 Task: Add the task  Implement a rating and review system for the app to the section Cosmic Ray in the project TurnkeyTech and add a Due Date to the respective task as 2024/02/19.
Action: Mouse moved to (306, 426)
Screenshot: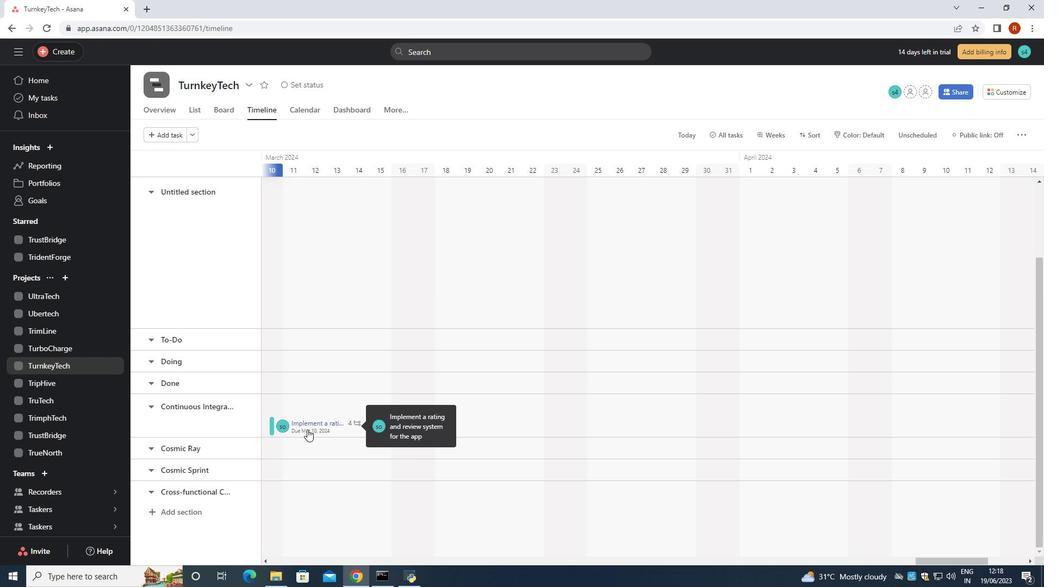 
Action: Mouse pressed left at (306, 426)
Screenshot: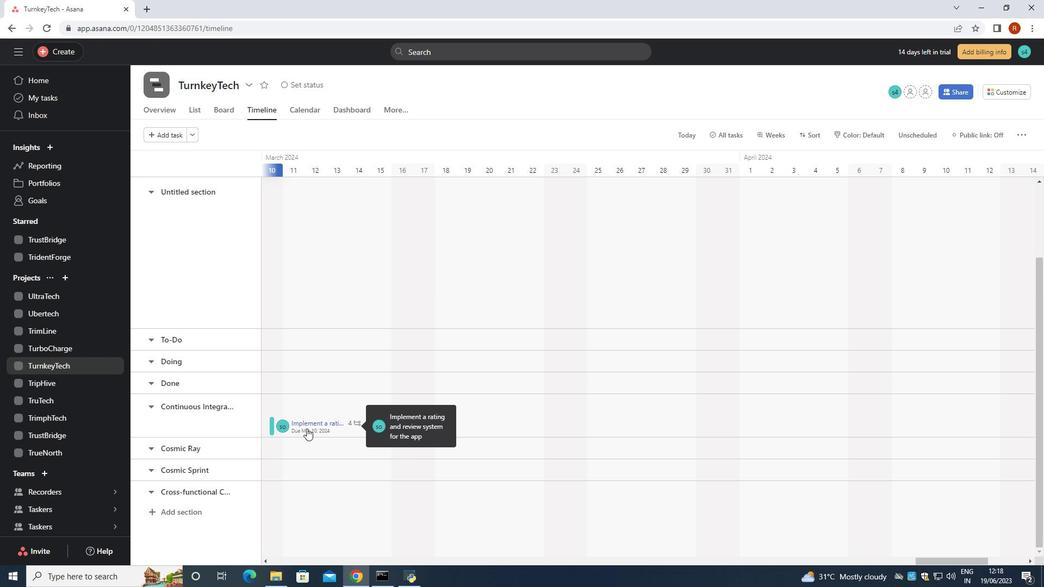 
Action: Mouse moved to (846, 244)
Screenshot: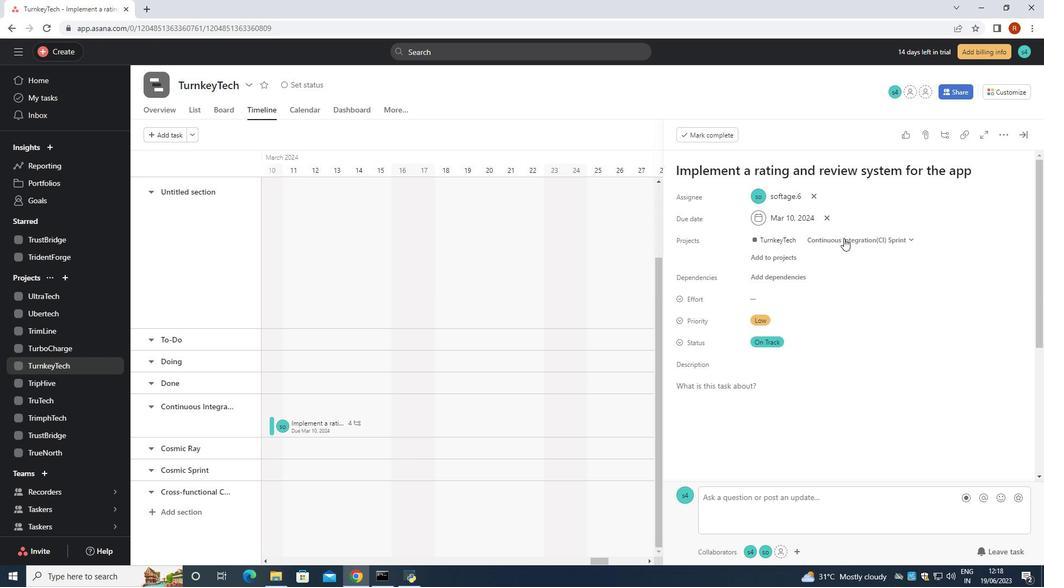 
Action: Mouse pressed left at (846, 244)
Screenshot: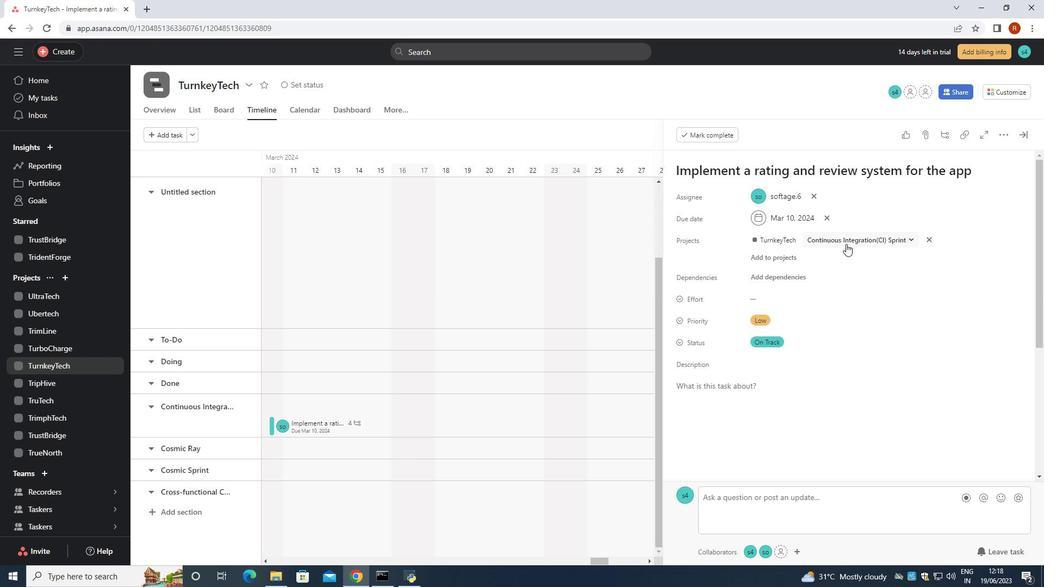 
Action: Mouse moved to (816, 360)
Screenshot: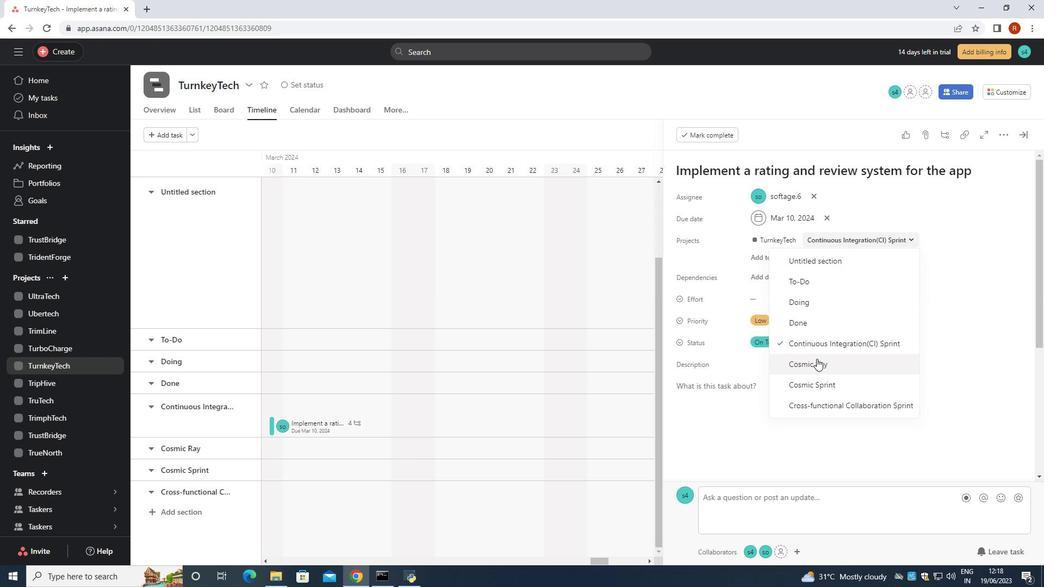 
Action: Mouse pressed left at (816, 360)
Screenshot: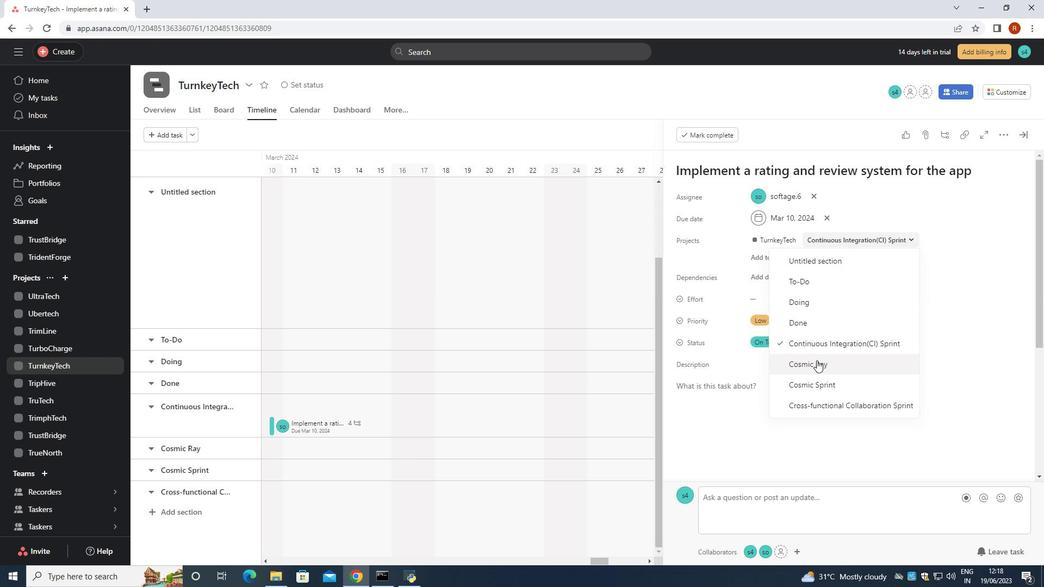 
Action: Mouse moved to (824, 219)
Screenshot: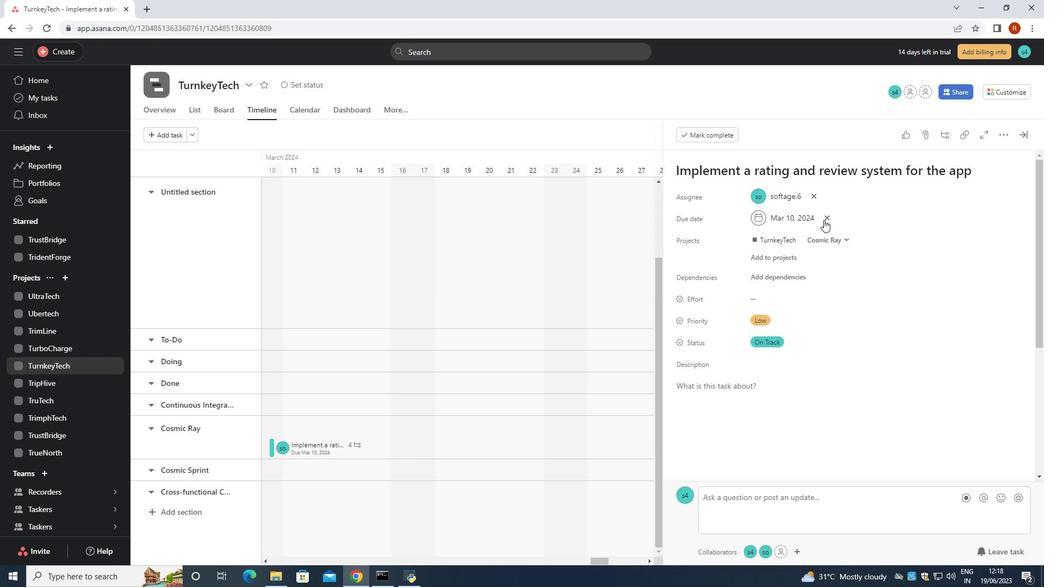 
Action: Mouse pressed left at (824, 219)
Screenshot: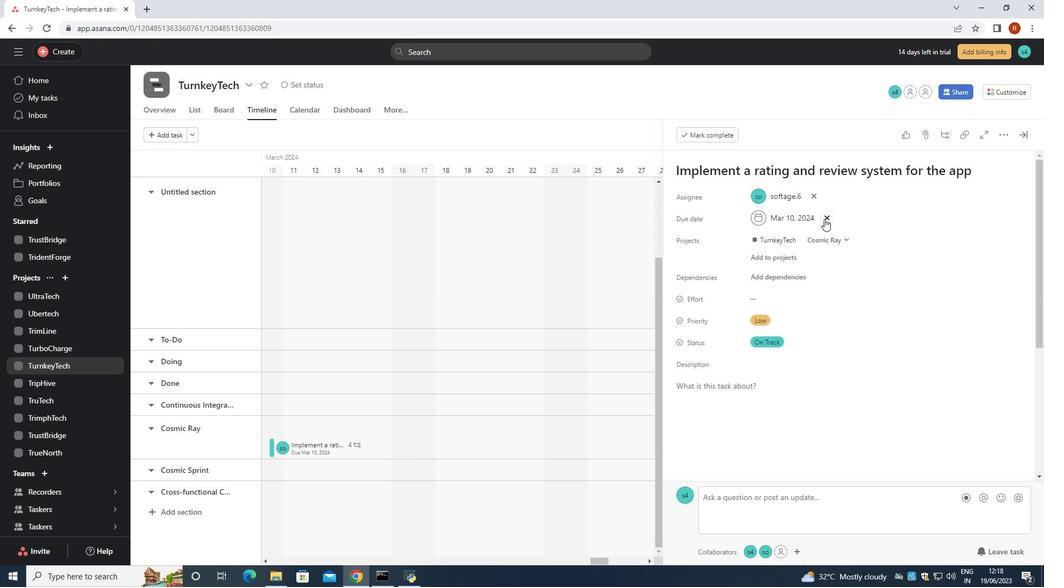
Action: Mouse moved to (823, 214)
Screenshot: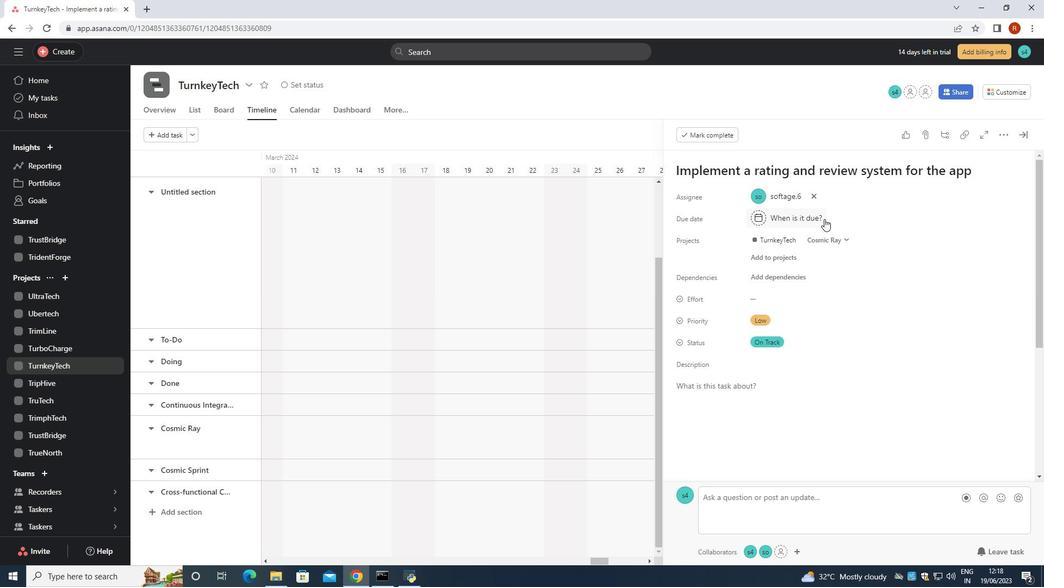 
Action: Key pressed 2024/0
Screenshot: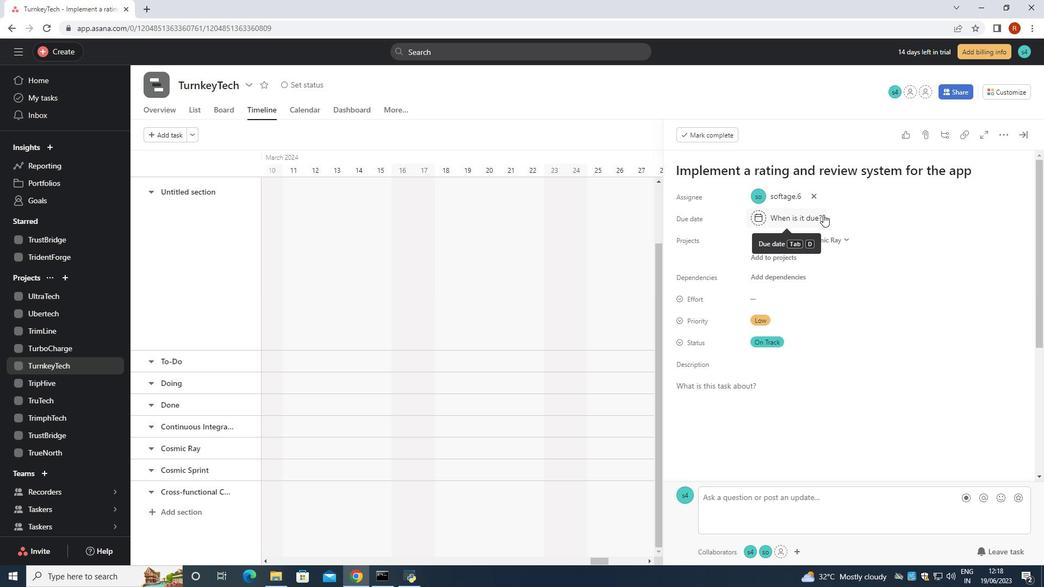 
Action: Mouse moved to (810, 210)
Screenshot: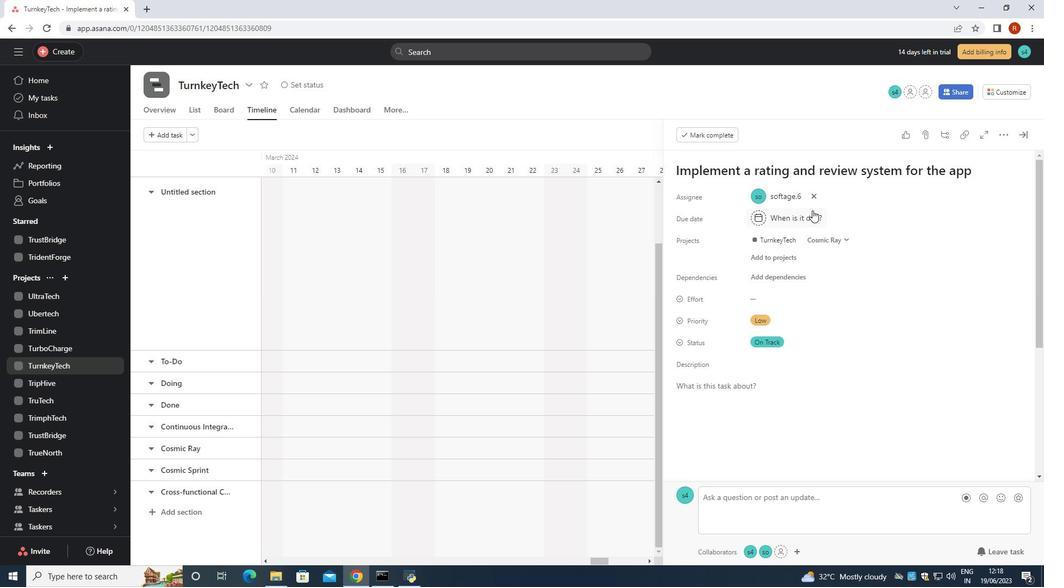 
Action: Mouse pressed left at (810, 210)
Screenshot: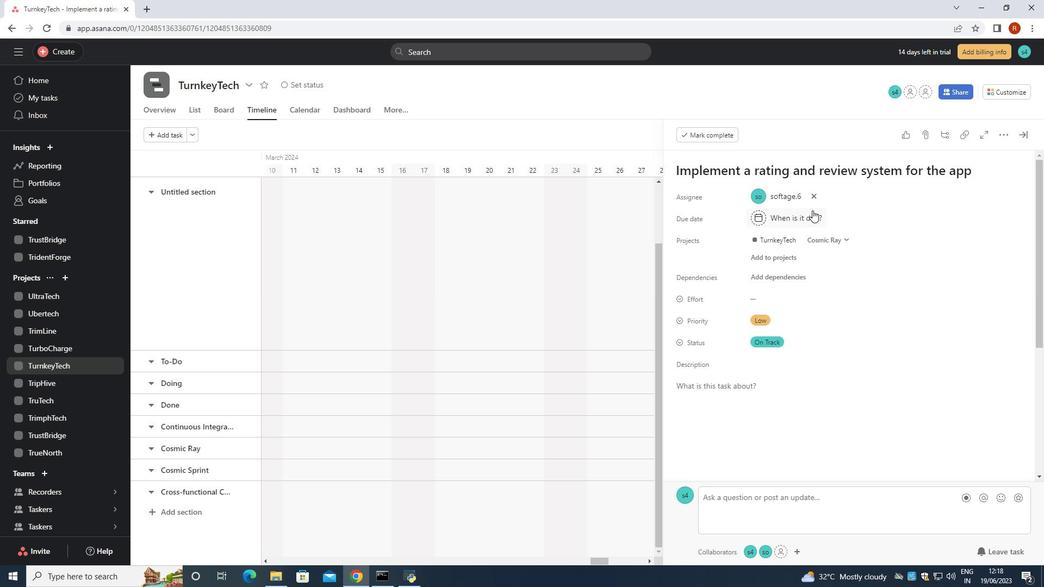 
Action: Mouse moved to (807, 217)
Screenshot: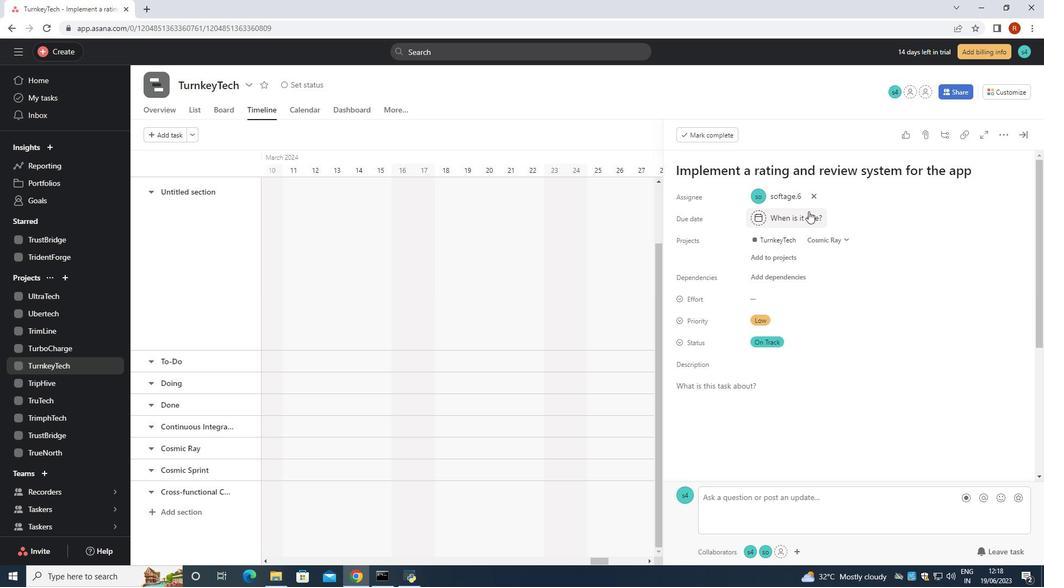 
Action: Mouse pressed left at (807, 217)
Screenshot: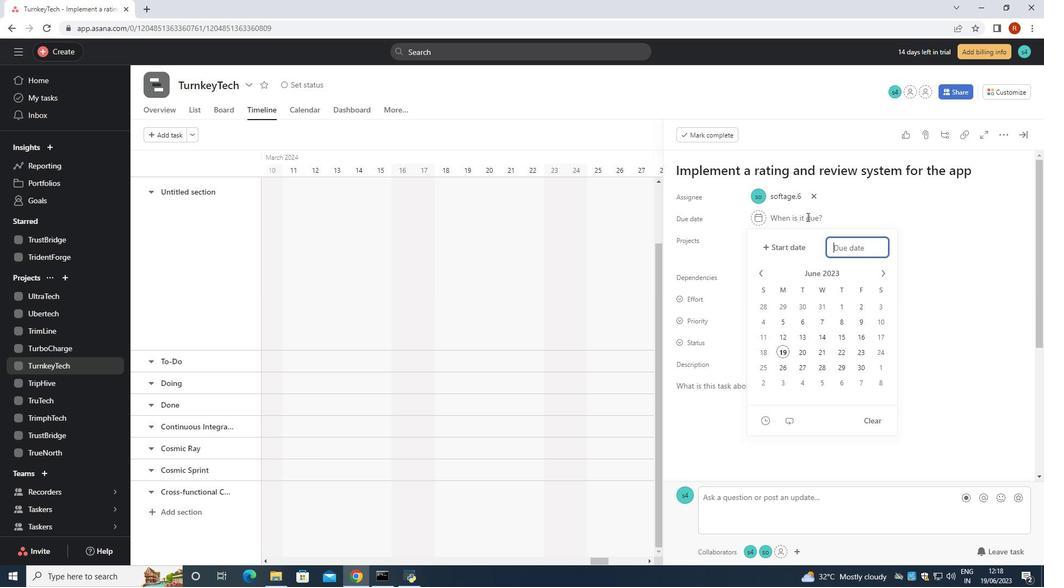 
Action: Mouse moved to (803, 217)
Screenshot: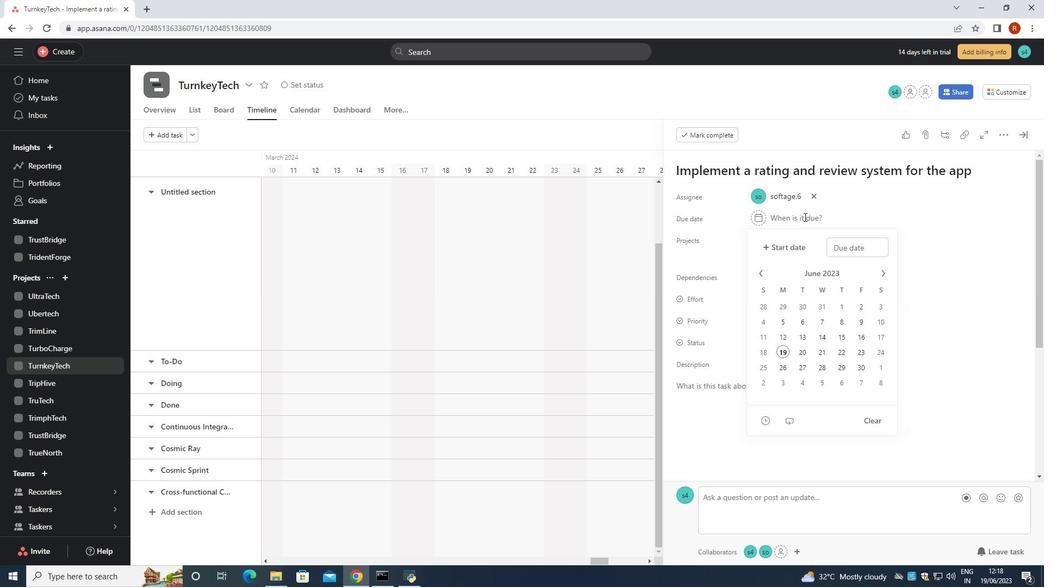 
Action: Mouse pressed left at (803, 217)
Screenshot: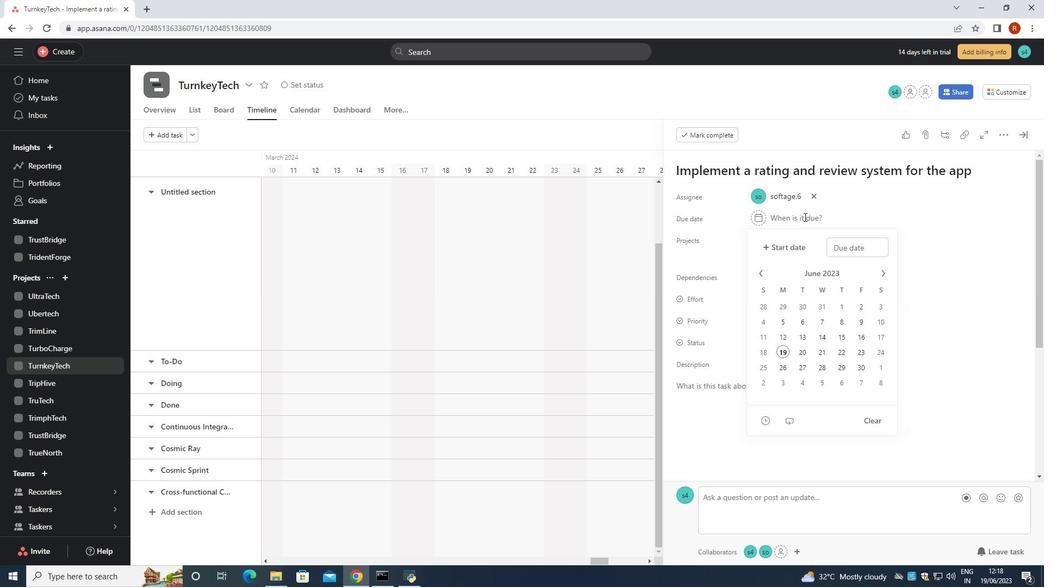 
Action: Mouse moved to (840, 236)
Screenshot: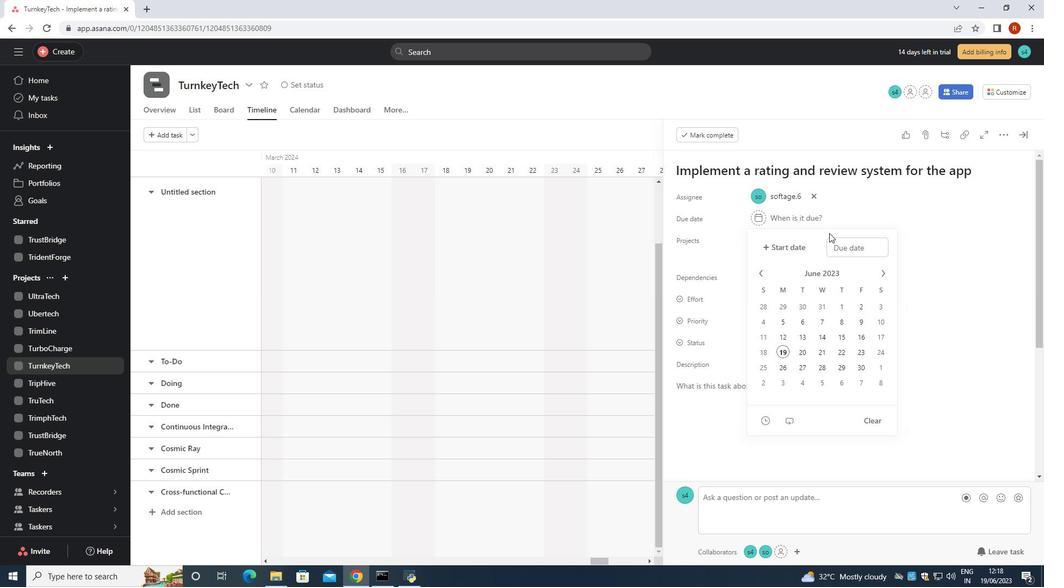 
Action: Mouse pressed left at (840, 236)
Screenshot: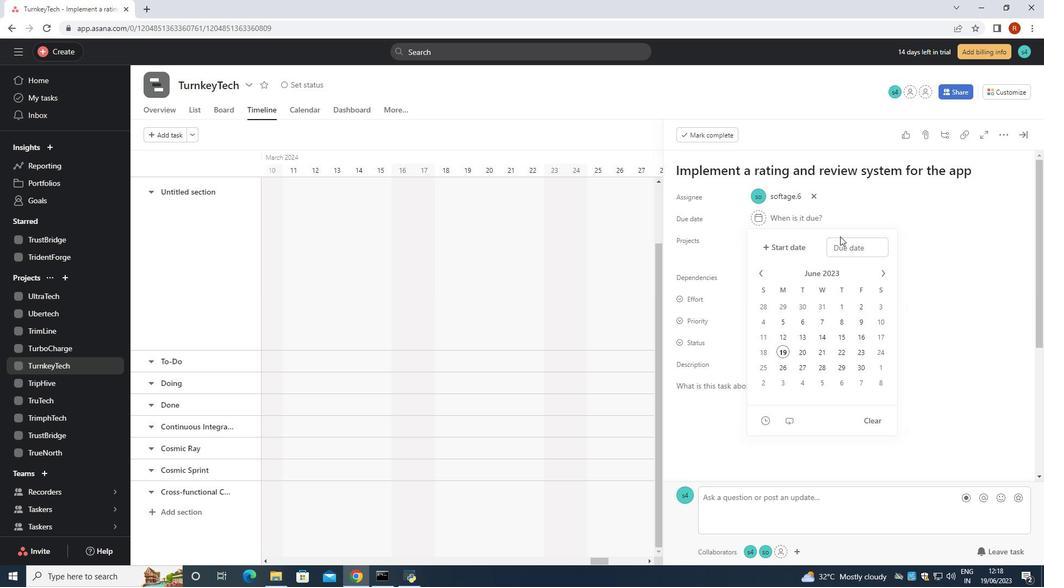 
Action: Mouse moved to (841, 246)
Screenshot: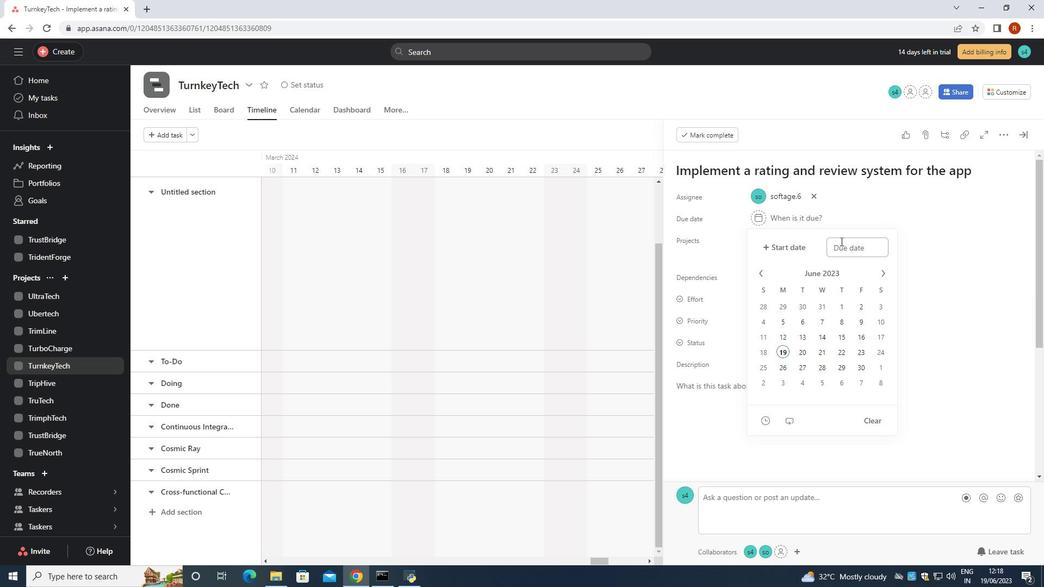 
Action: Mouse pressed left at (841, 246)
Screenshot: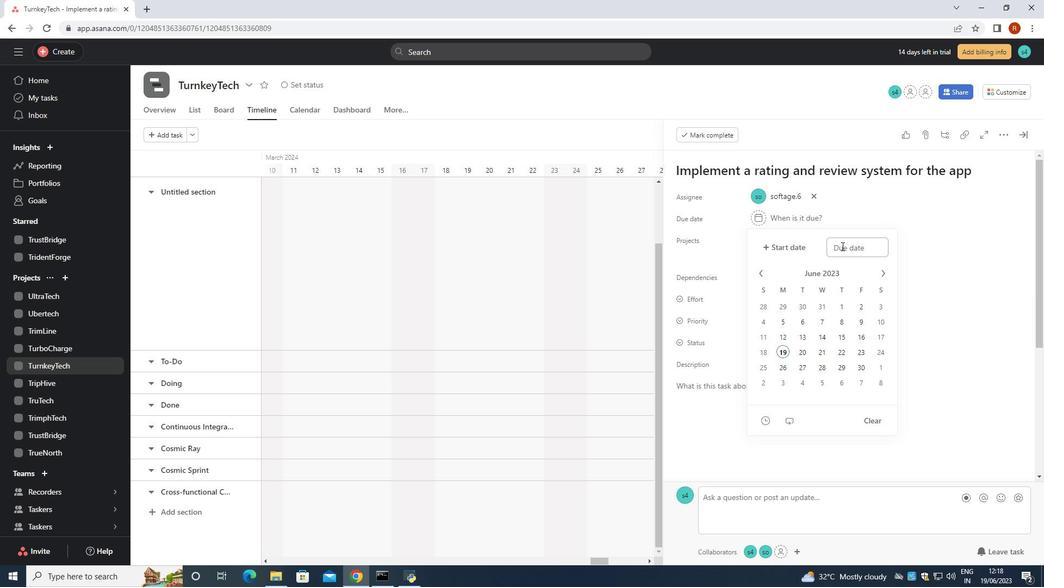 
Action: Mouse moved to (839, 248)
Screenshot: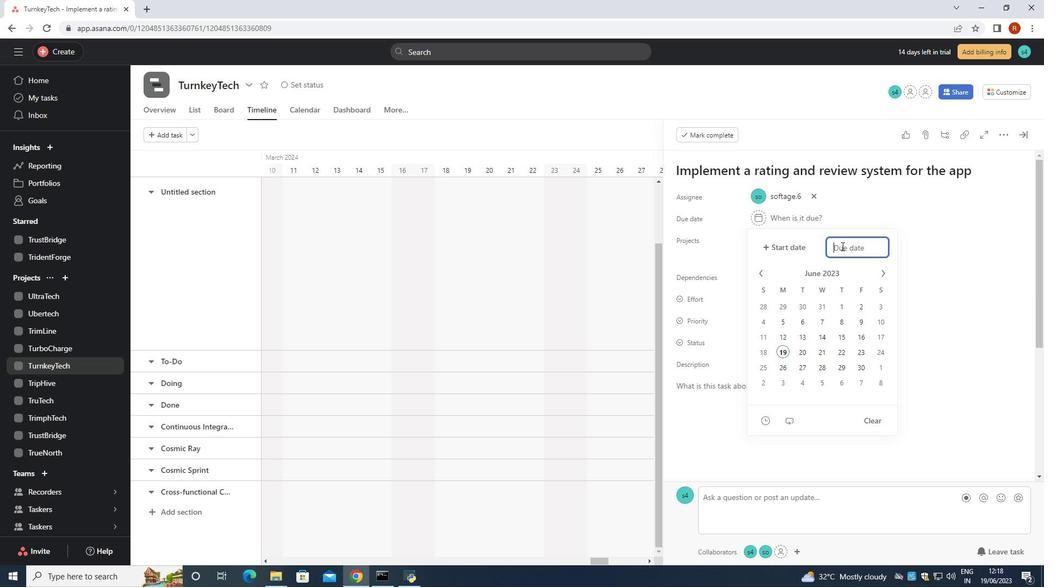 
Action: Key pressed 2024/02/19<Key.enter>
Screenshot: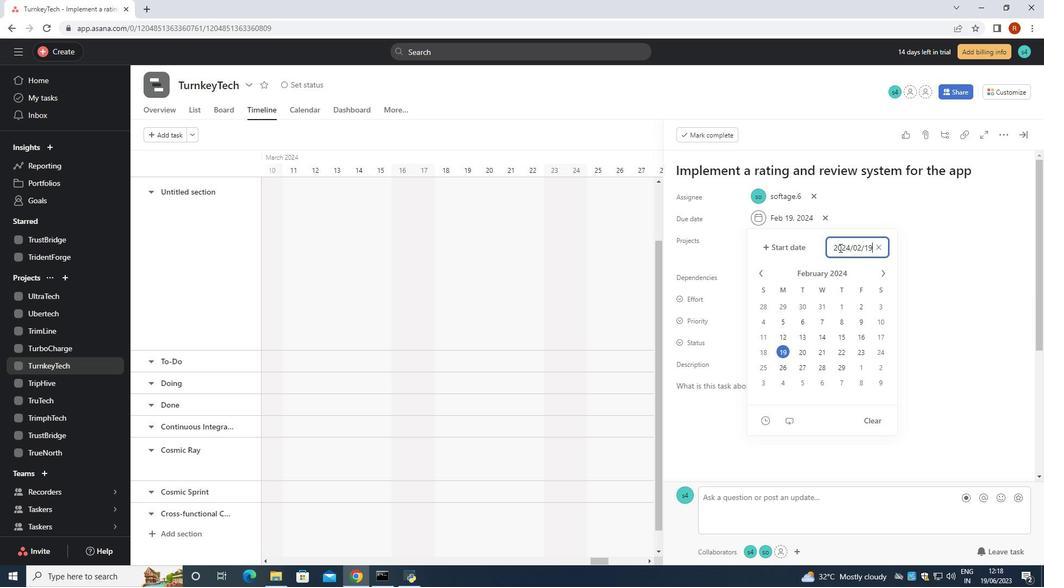 
